 Task: Check the average views per listing of open concept kitchen in the last 5 years.
Action: Mouse moved to (773, 187)
Screenshot: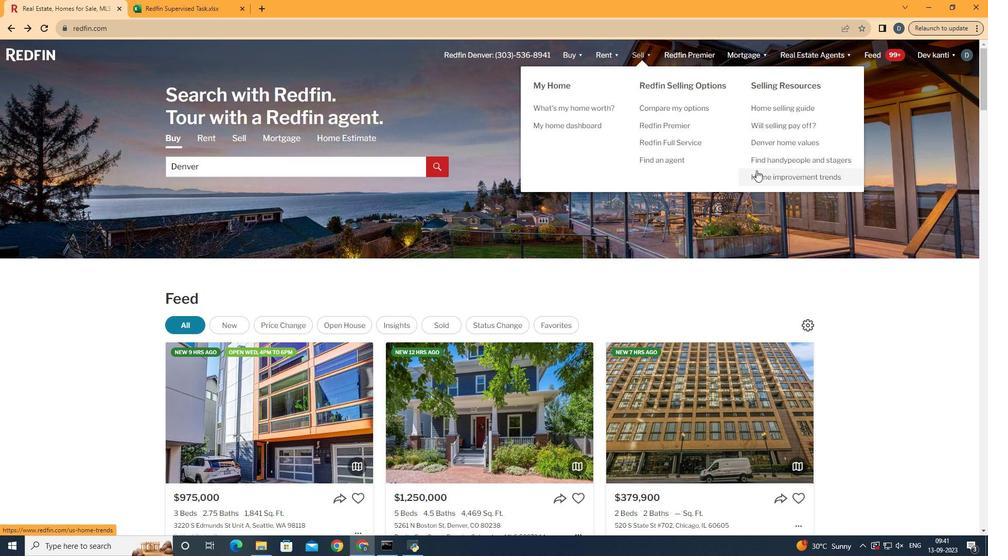 
Action: Mouse pressed left at (773, 187)
Screenshot: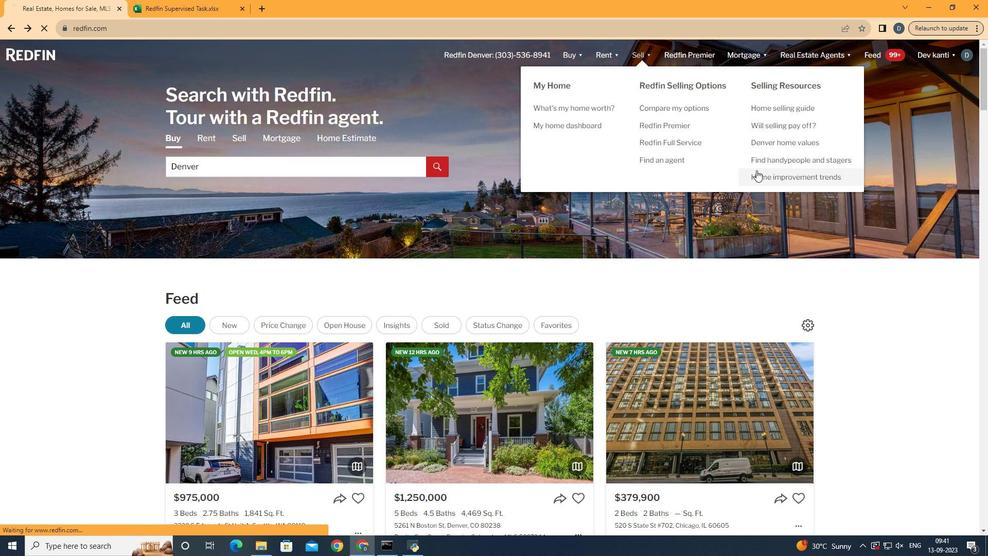 
Action: Mouse moved to (266, 211)
Screenshot: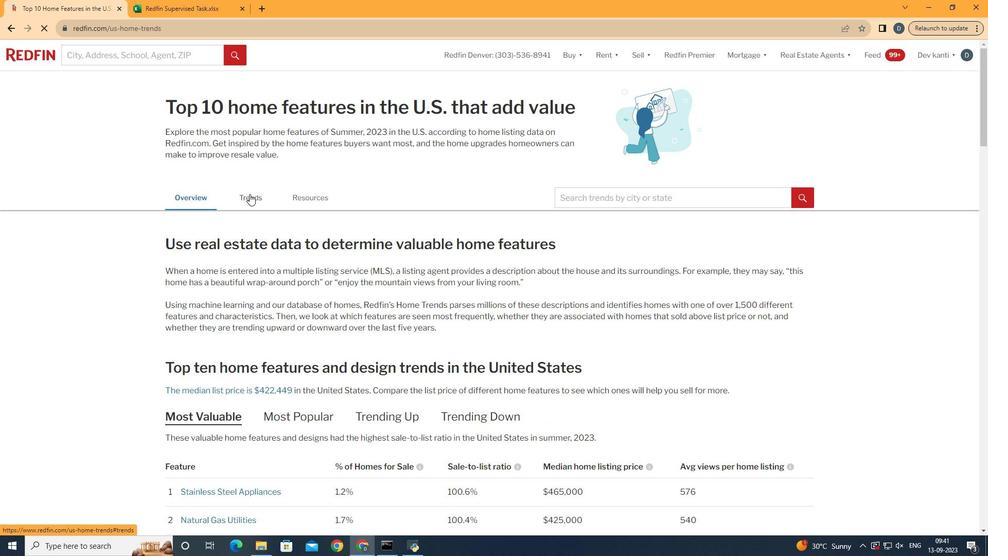 
Action: Mouse pressed left at (266, 211)
Screenshot: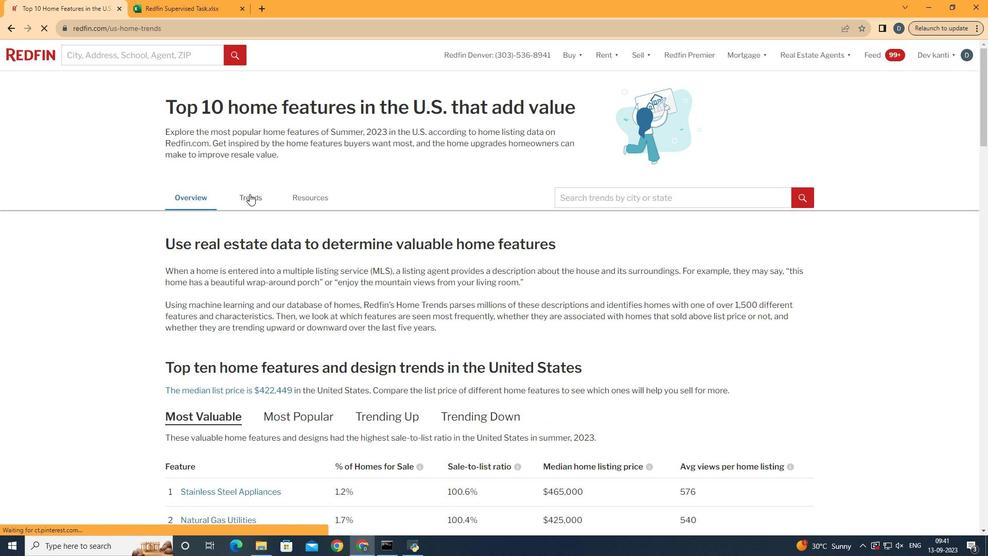 
Action: Mouse moved to (321, 282)
Screenshot: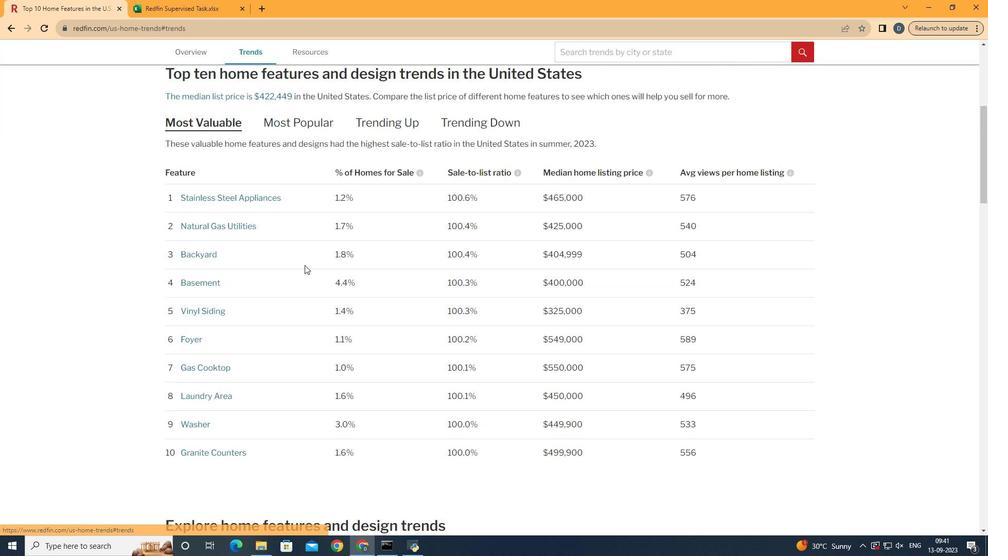 
Action: Mouse scrolled (321, 281) with delta (0, 0)
Screenshot: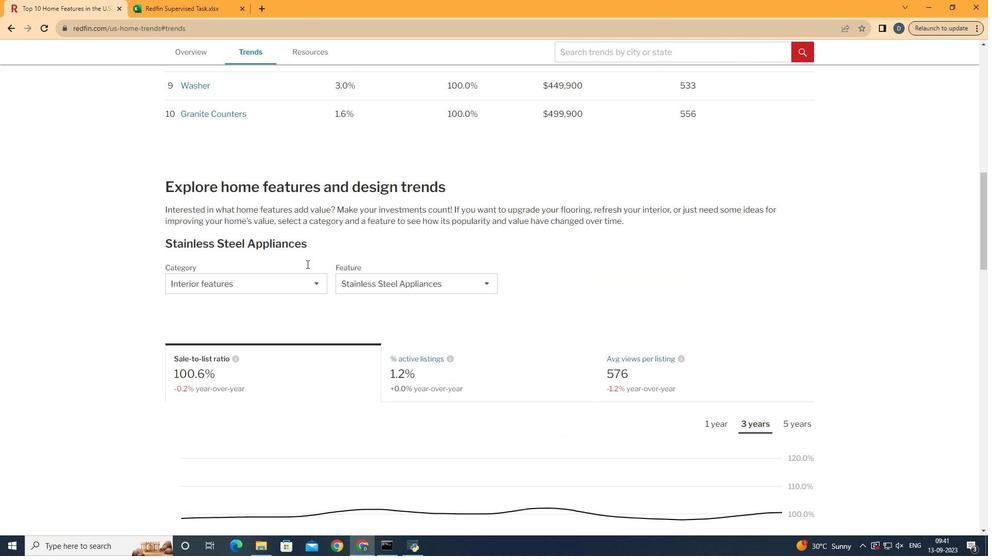 
Action: Mouse scrolled (321, 281) with delta (0, 0)
Screenshot: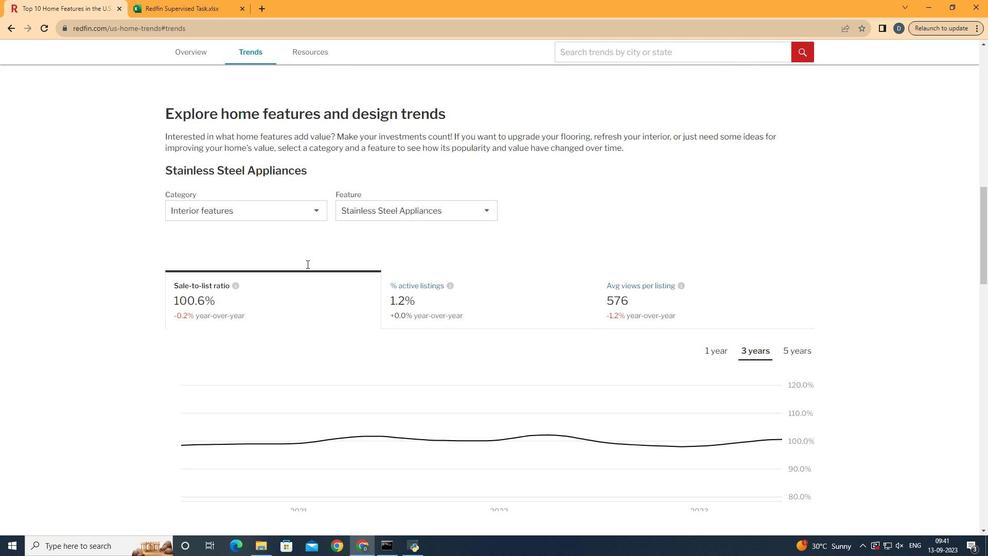 
Action: Mouse scrolled (321, 281) with delta (0, 0)
Screenshot: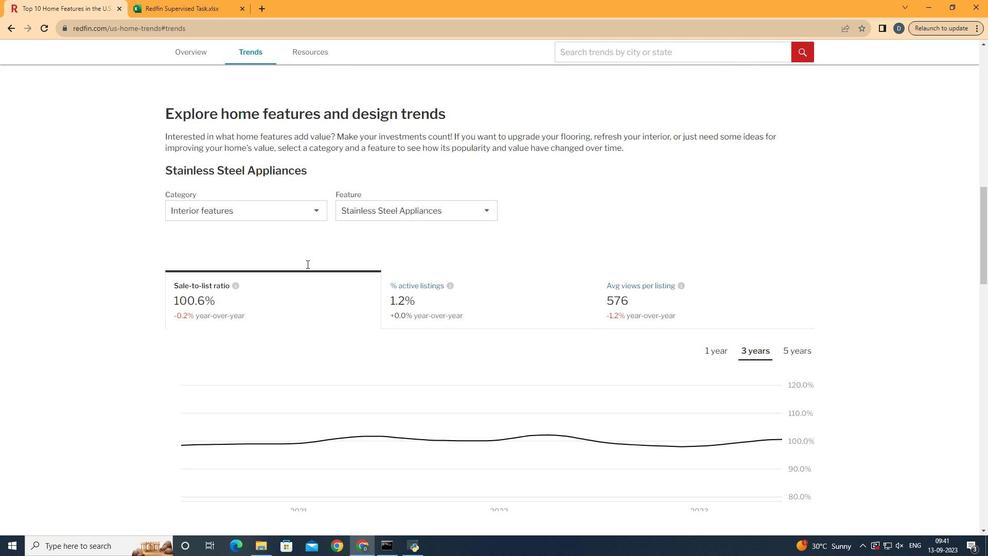 
Action: Mouse scrolled (321, 281) with delta (0, -1)
Screenshot: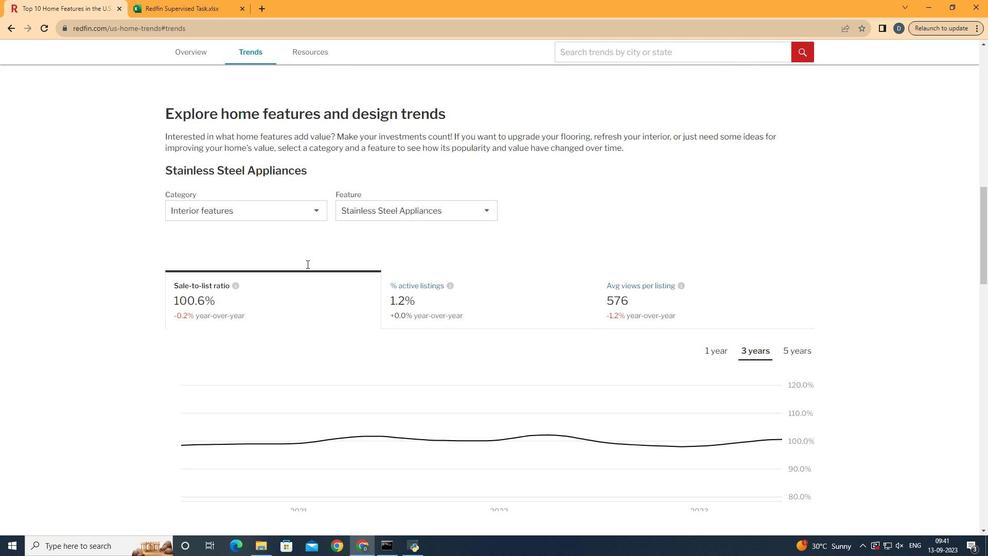 
Action: Mouse scrolled (321, 281) with delta (0, 0)
Screenshot: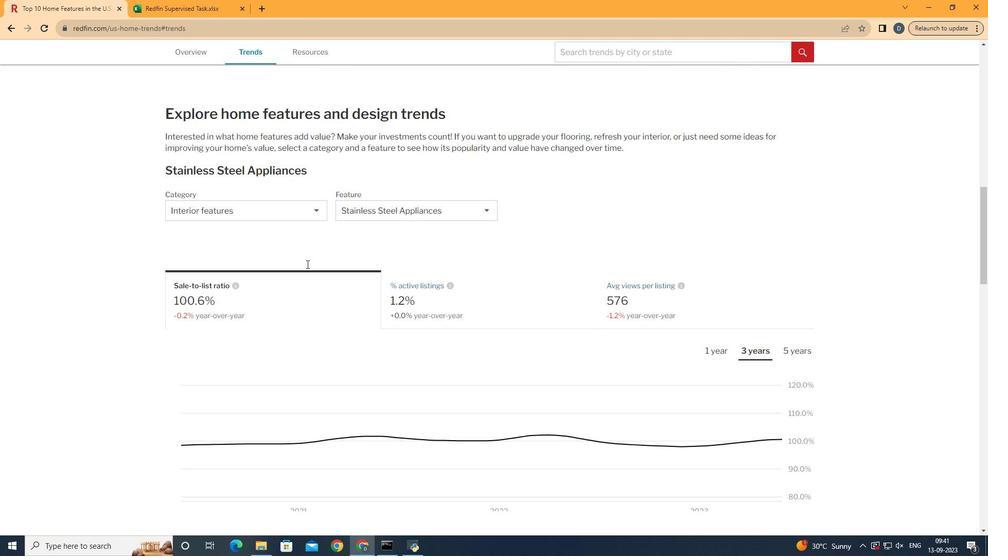 
Action: Mouse scrolled (321, 281) with delta (0, 0)
Screenshot: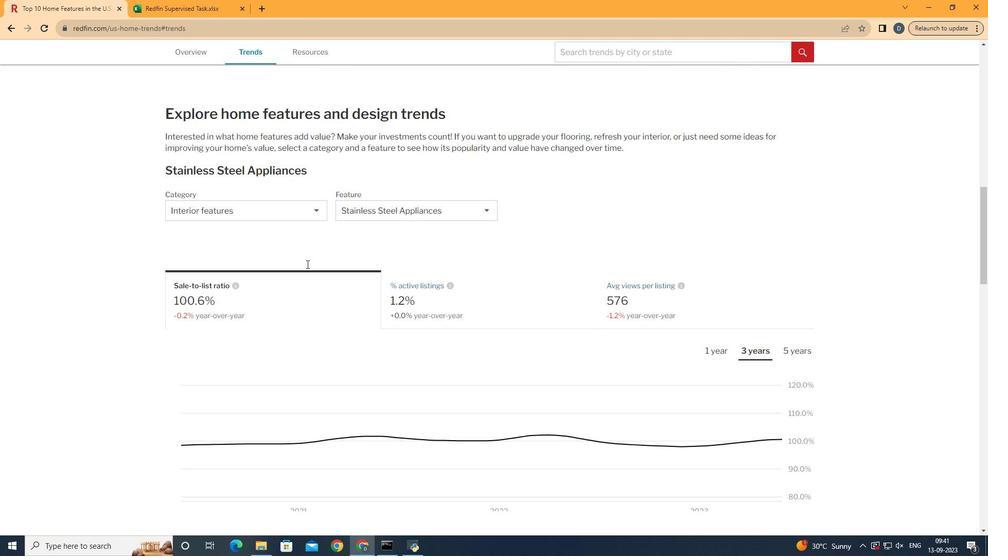 
Action: Mouse moved to (321, 281)
Screenshot: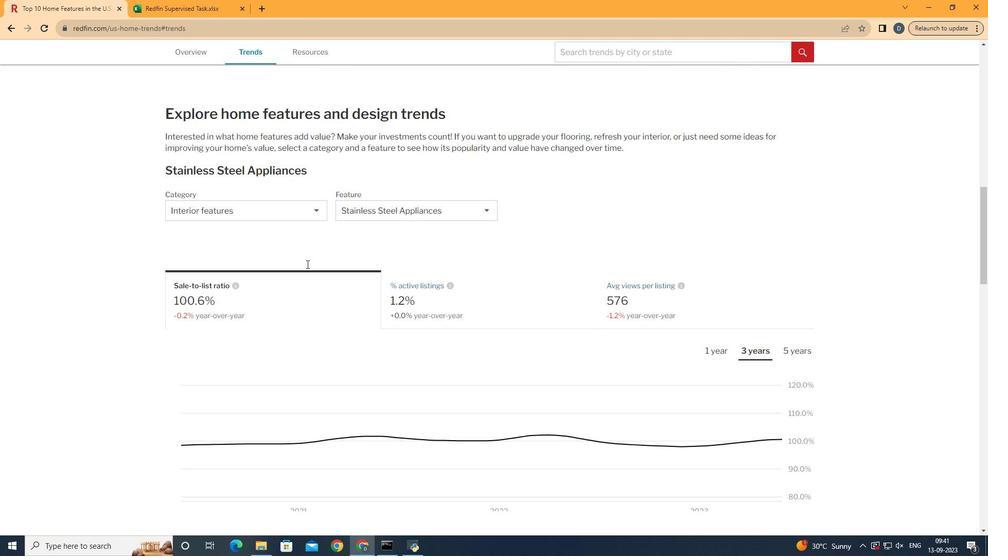 
Action: Mouse scrolled (321, 281) with delta (0, 0)
Screenshot: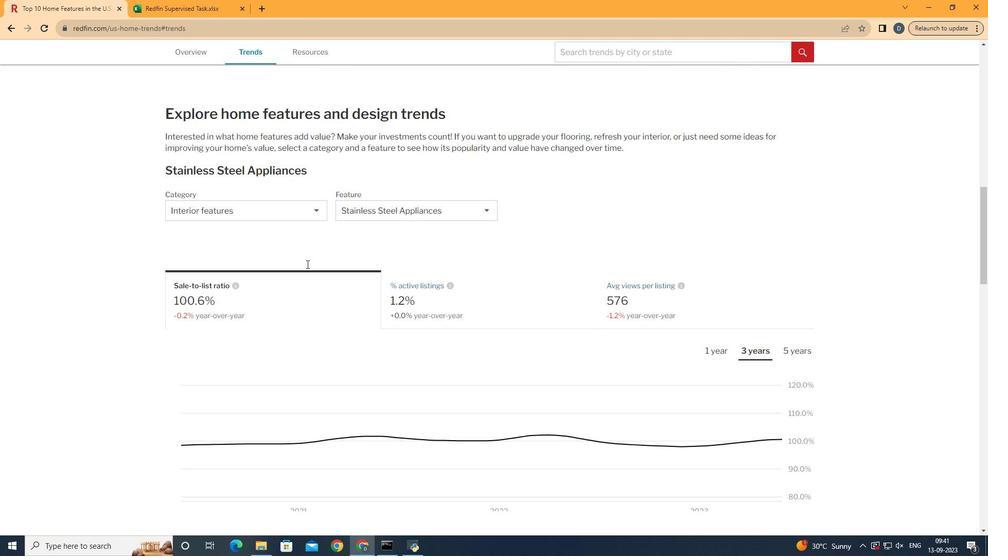 
Action: Mouse moved to (323, 281)
Screenshot: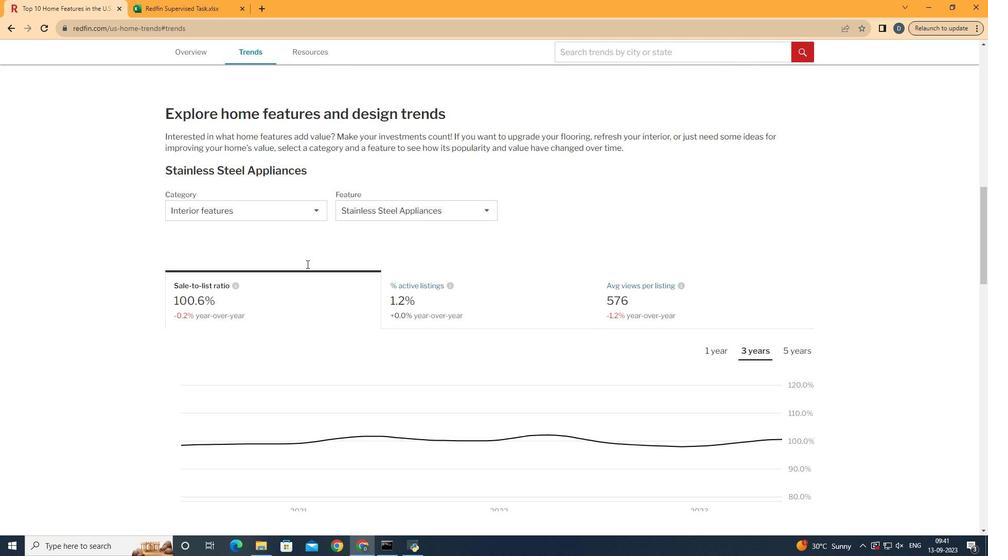 
Action: Mouse scrolled (323, 280) with delta (0, 0)
Screenshot: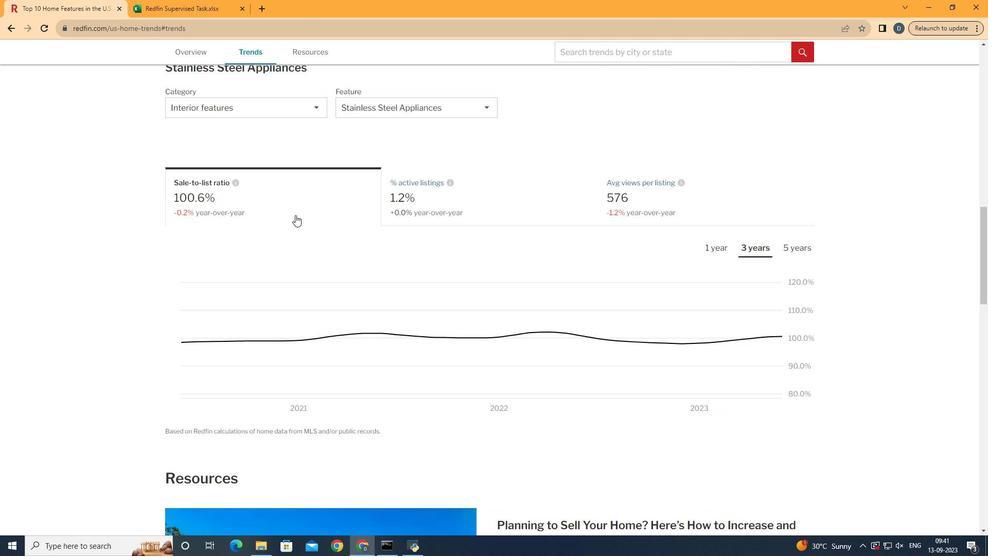 
Action: Mouse scrolled (323, 280) with delta (0, 0)
Screenshot: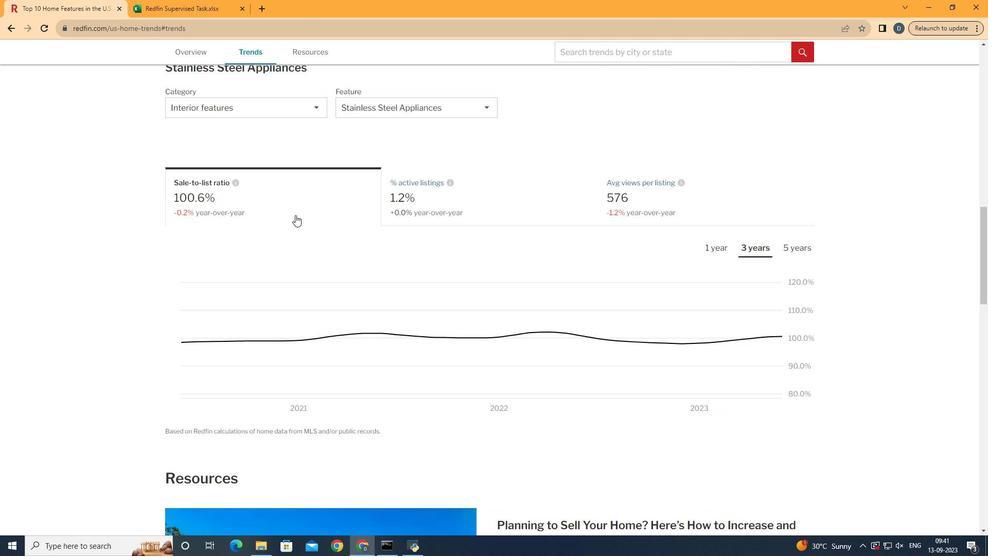 
Action: Mouse moved to (307, 124)
Screenshot: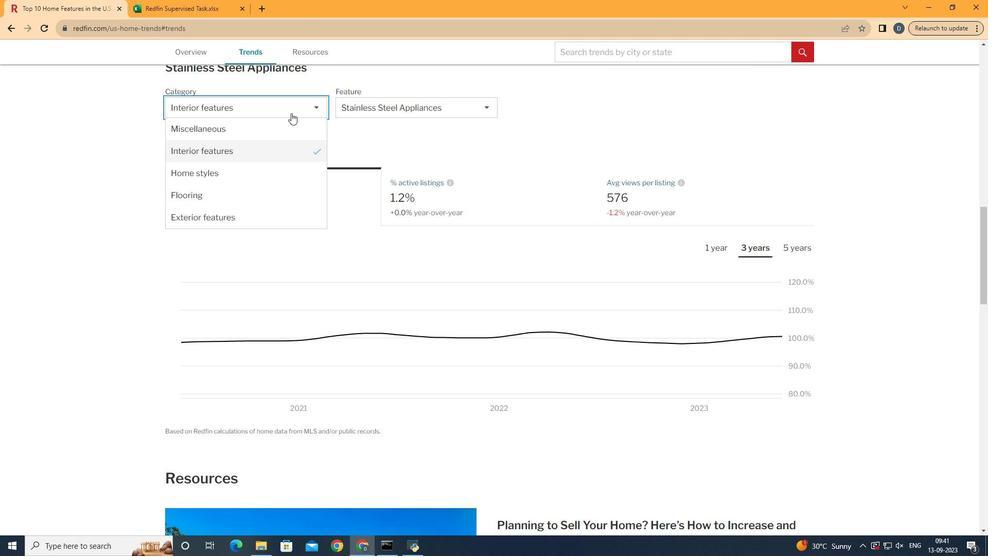 
Action: Mouse pressed left at (307, 124)
Screenshot: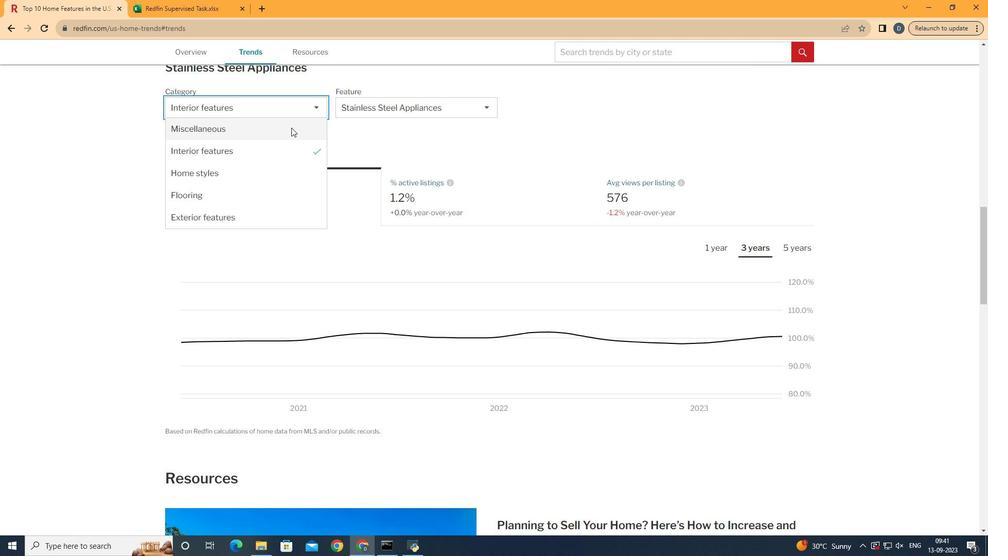 
Action: Mouse moved to (310, 167)
Screenshot: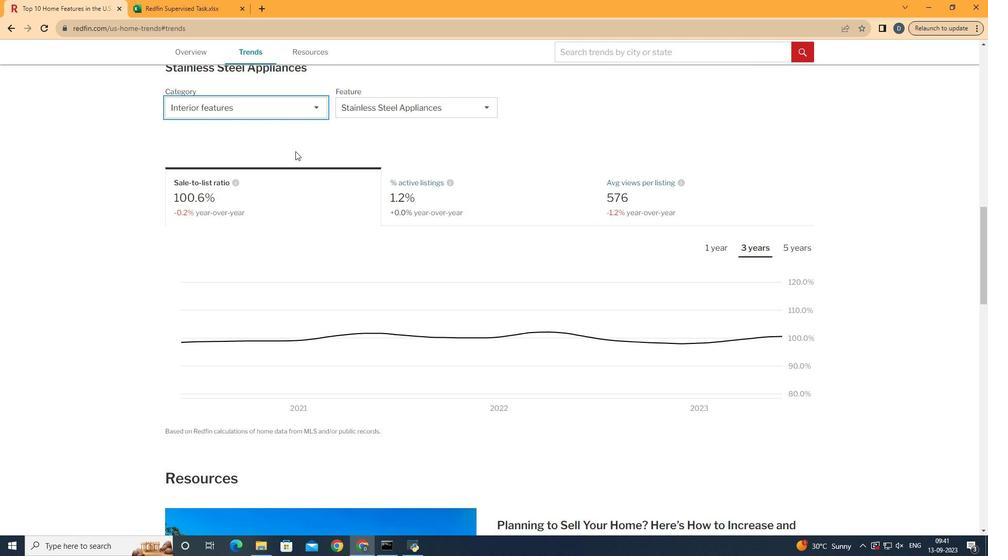 
Action: Mouse pressed left at (310, 167)
Screenshot: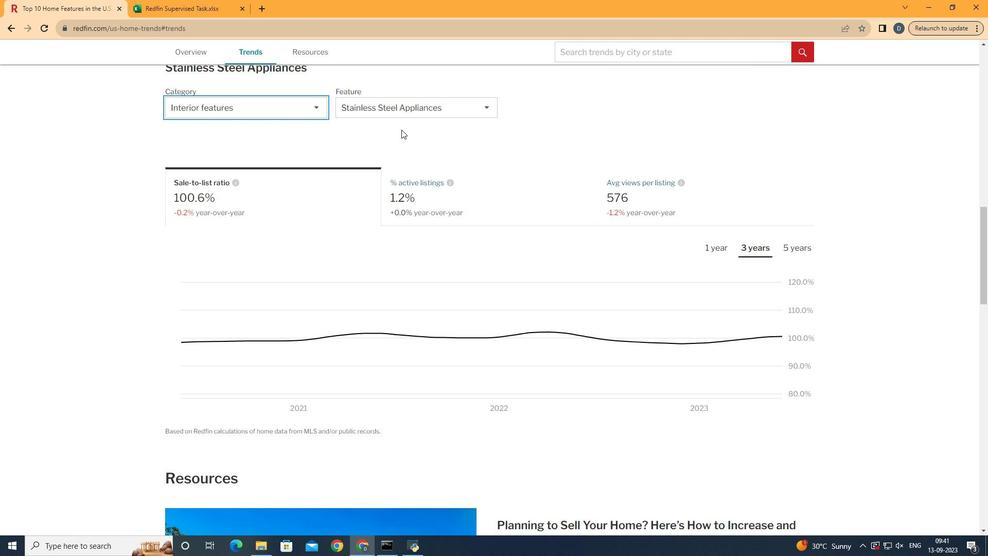 
Action: Mouse moved to (475, 133)
Screenshot: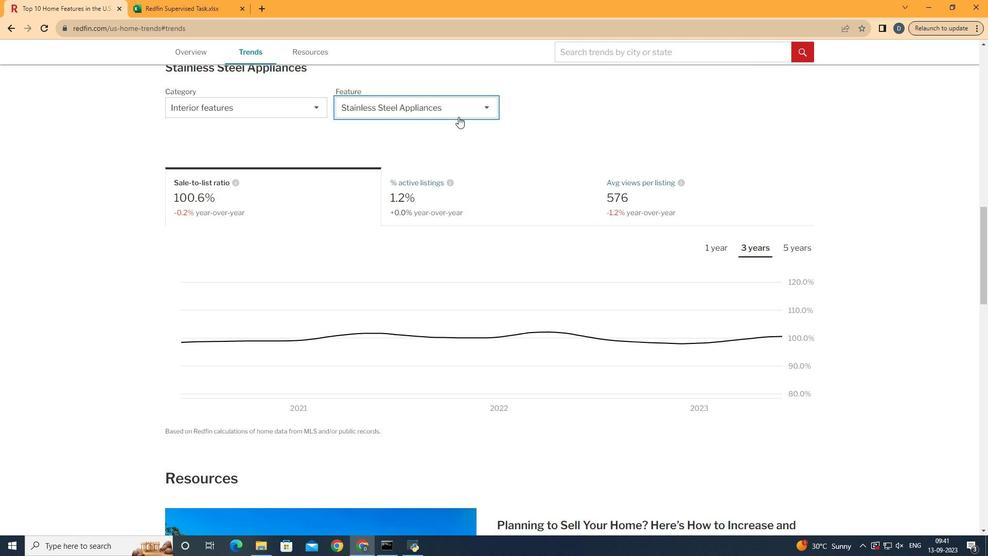 
Action: Mouse pressed left at (475, 133)
Screenshot: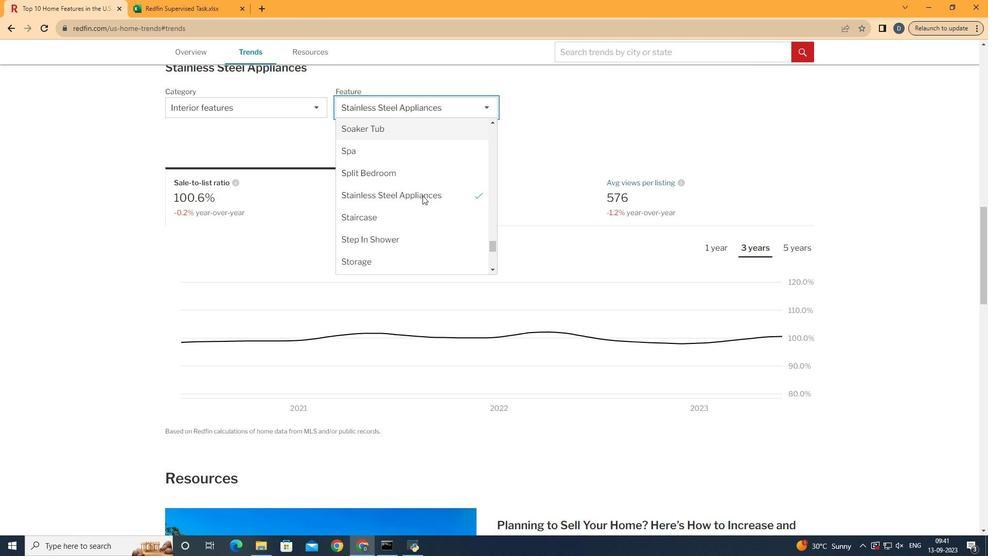 
Action: Mouse moved to (434, 247)
Screenshot: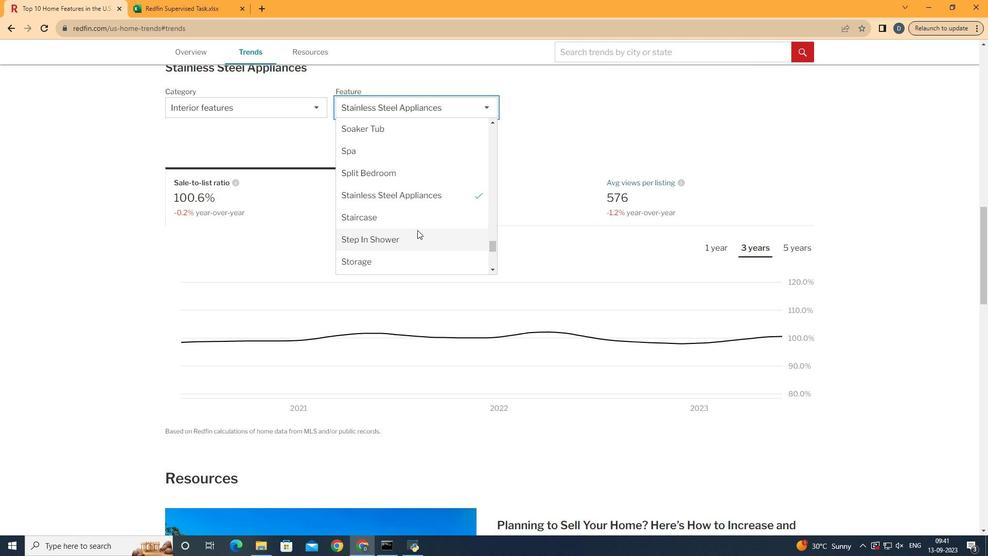
Action: Mouse scrolled (434, 247) with delta (0, 0)
Screenshot: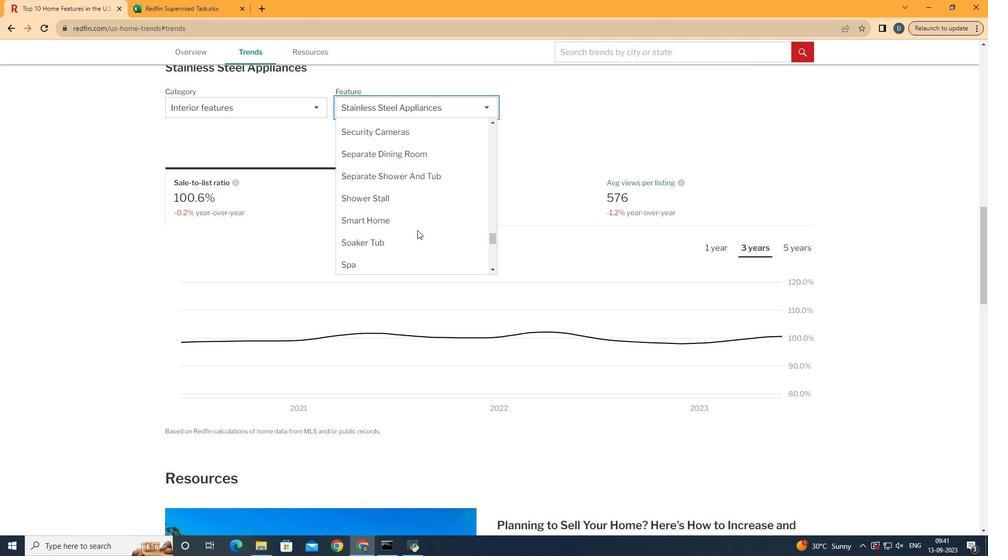
Action: Mouse scrolled (434, 247) with delta (0, 0)
Screenshot: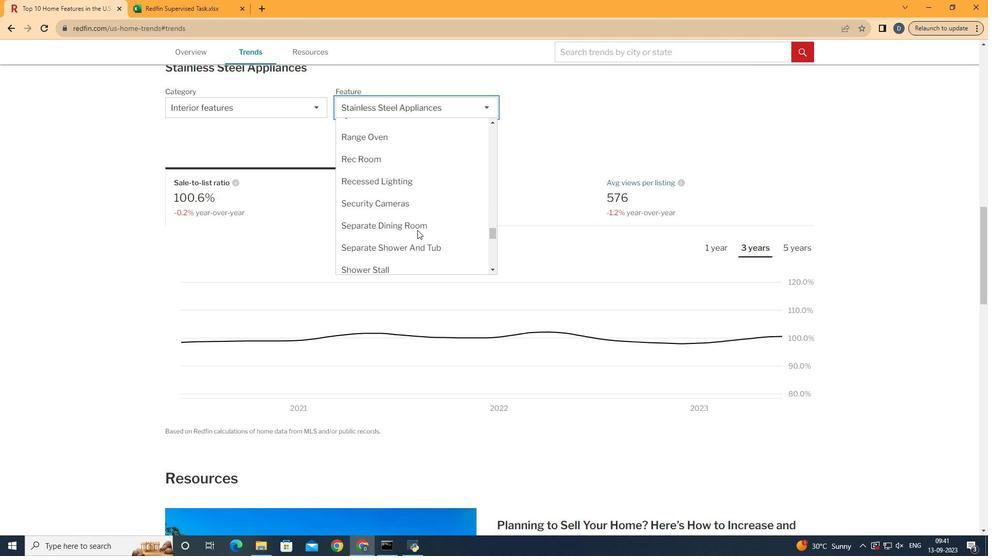 
Action: Mouse scrolled (434, 247) with delta (0, 0)
Screenshot: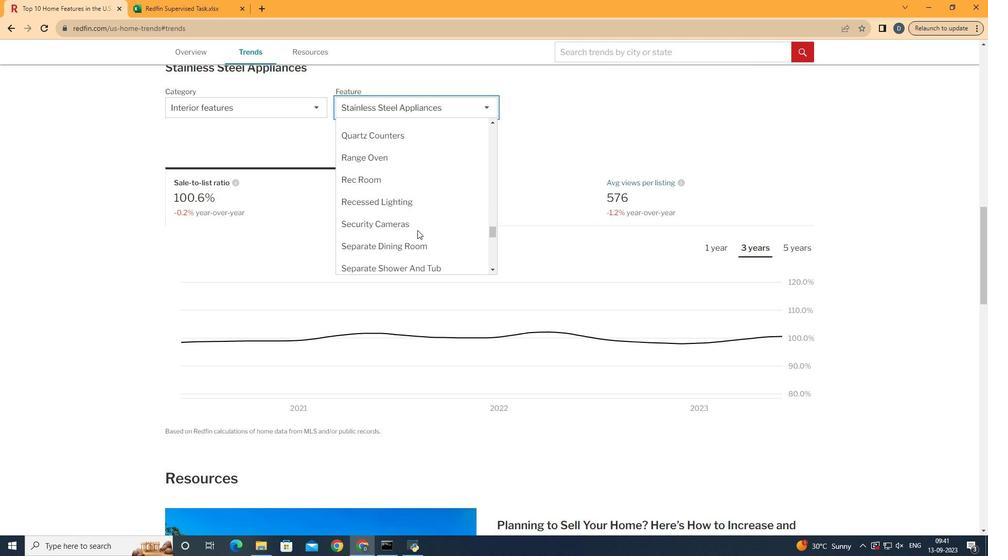 
Action: Mouse scrolled (434, 247) with delta (0, 0)
Screenshot: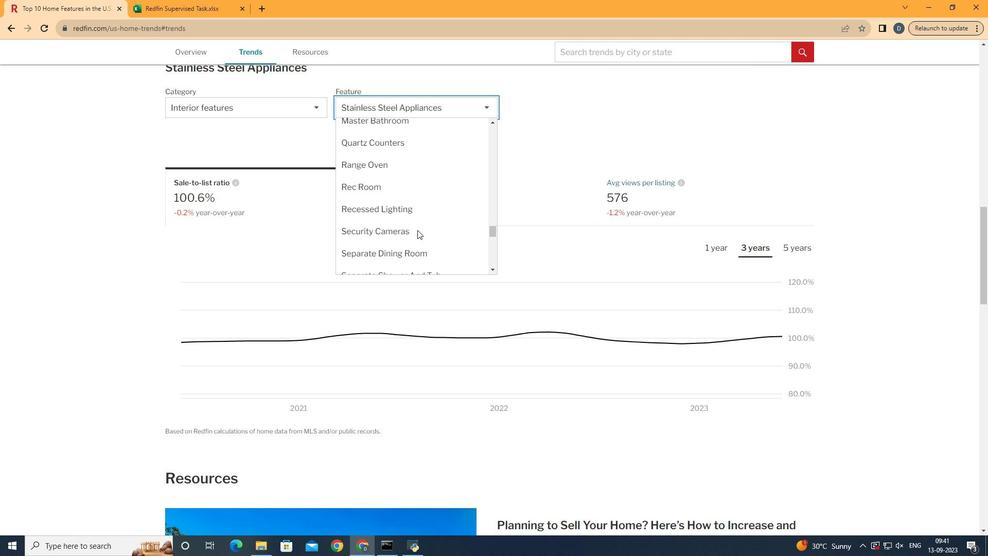 
Action: Mouse scrolled (434, 247) with delta (0, 0)
Screenshot: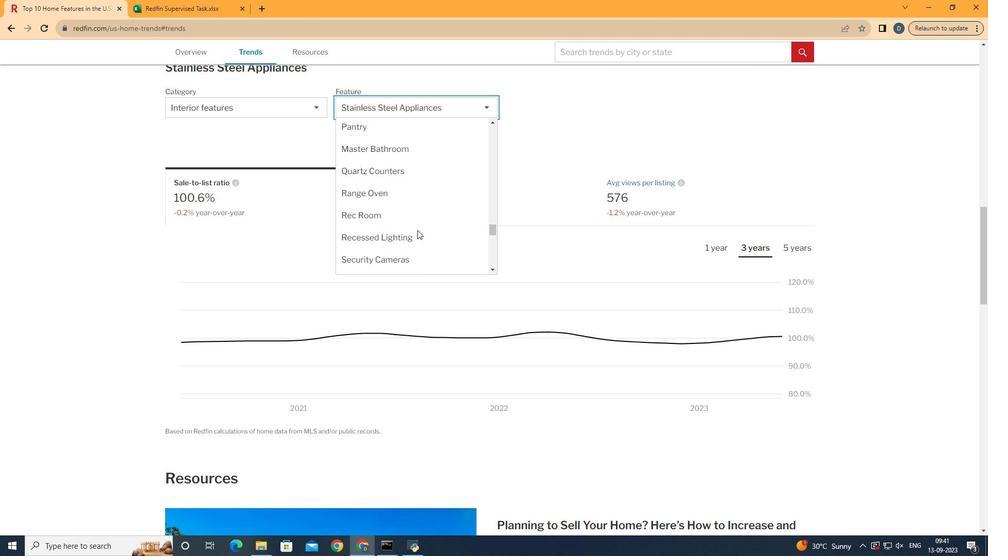 
Action: Mouse scrolled (434, 246) with delta (0, 0)
Screenshot: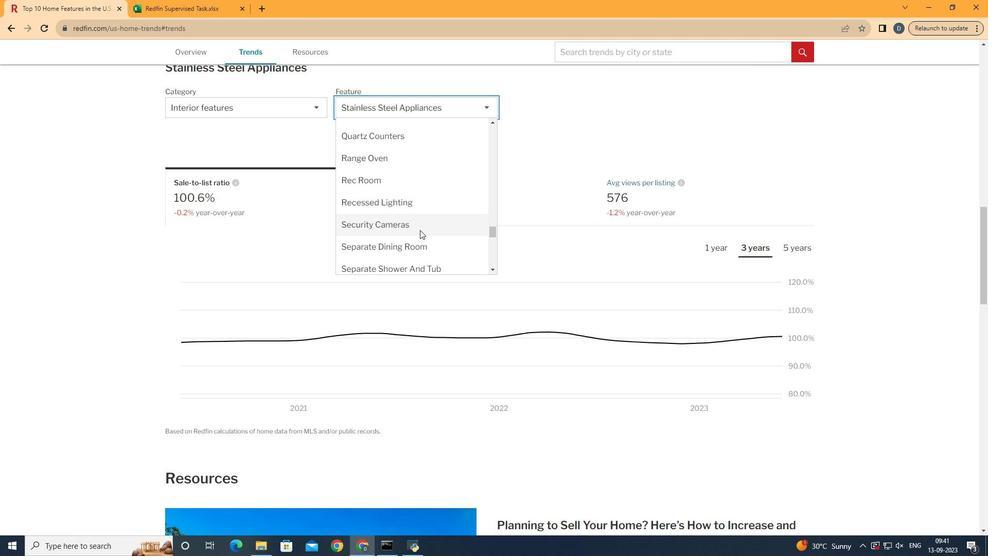 
Action: Mouse moved to (441, 197)
Screenshot: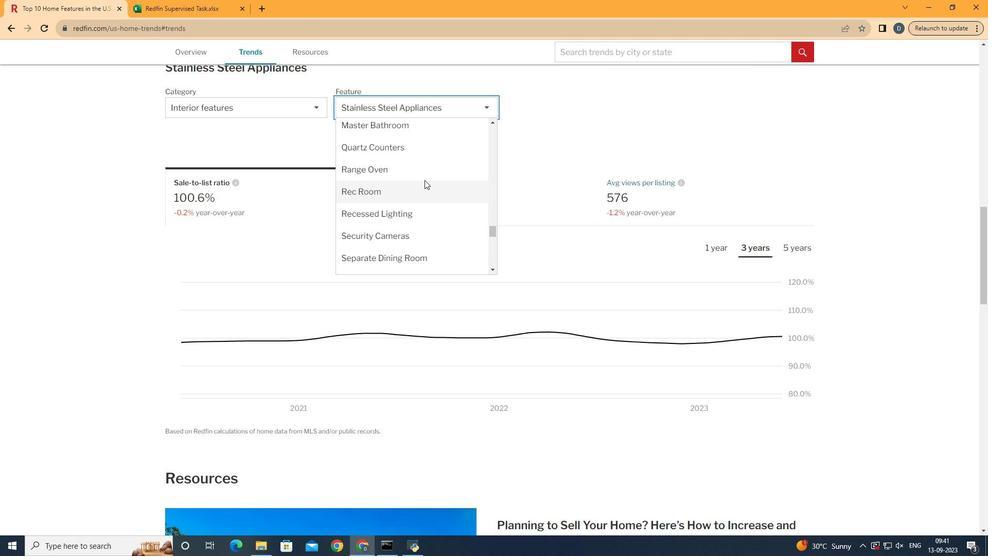 
Action: Mouse scrolled (441, 197) with delta (0, 0)
Screenshot: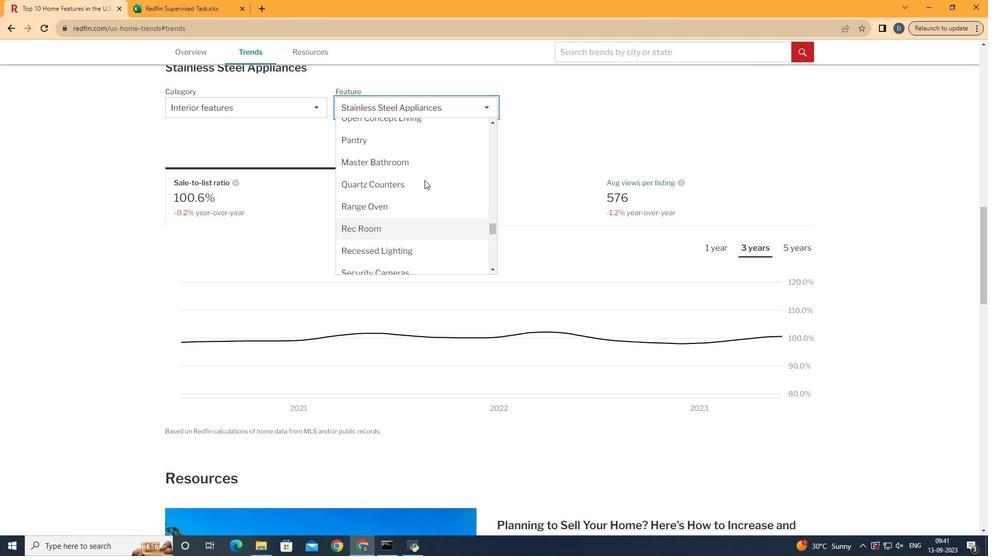 
Action: Mouse moved to (442, 182)
Screenshot: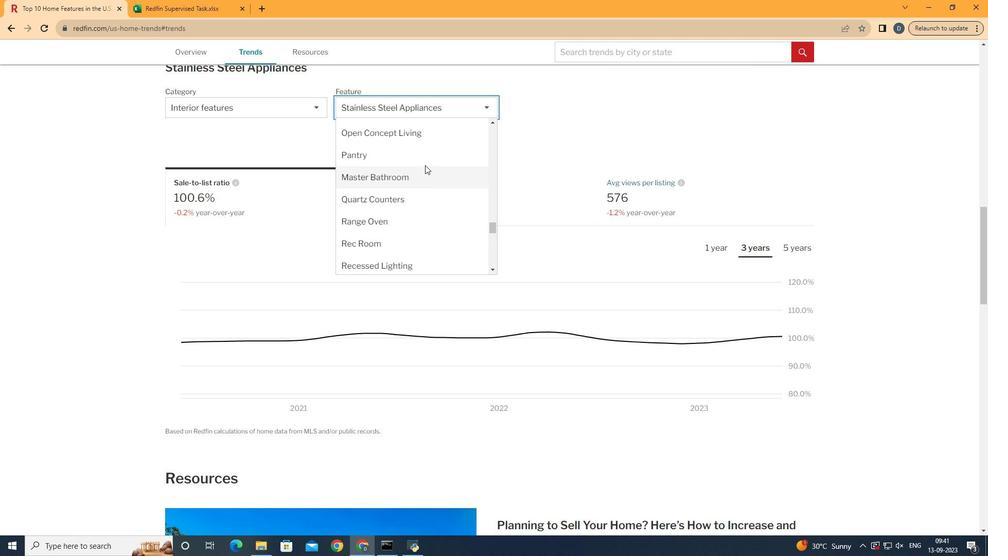 
Action: Mouse scrolled (442, 182) with delta (0, 0)
Screenshot: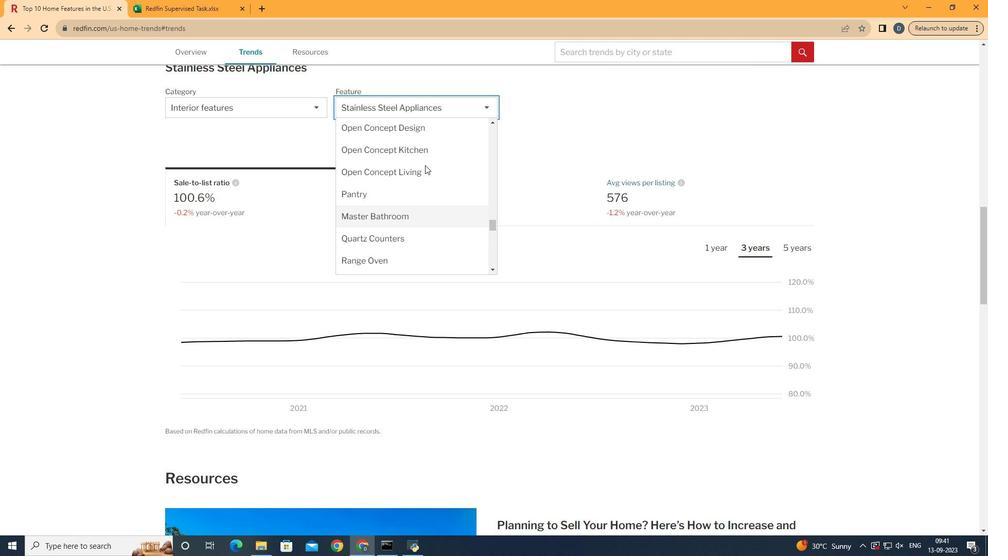 
Action: Mouse moved to (451, 166)
Screenshot: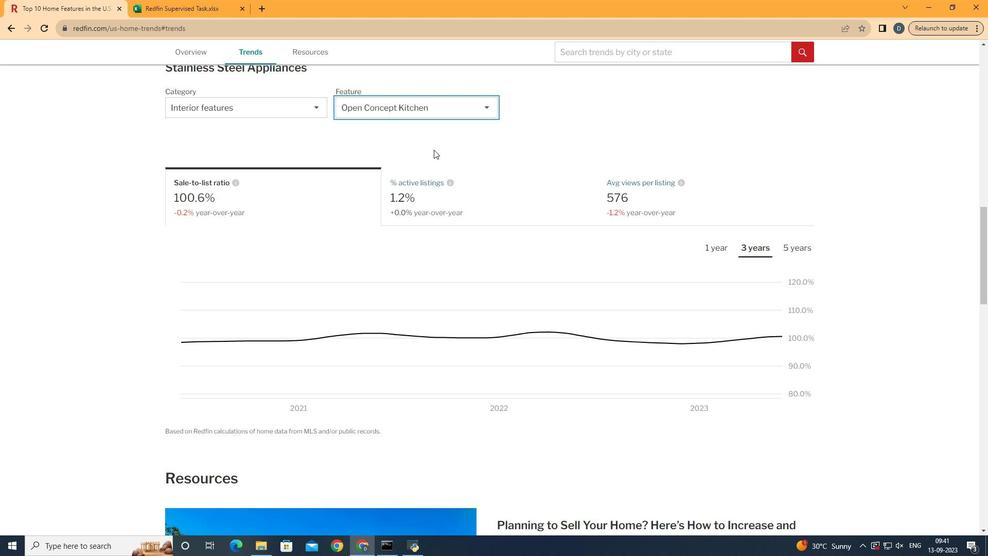 
Action: Mouse pressed left at (451, 166)
Screenshot: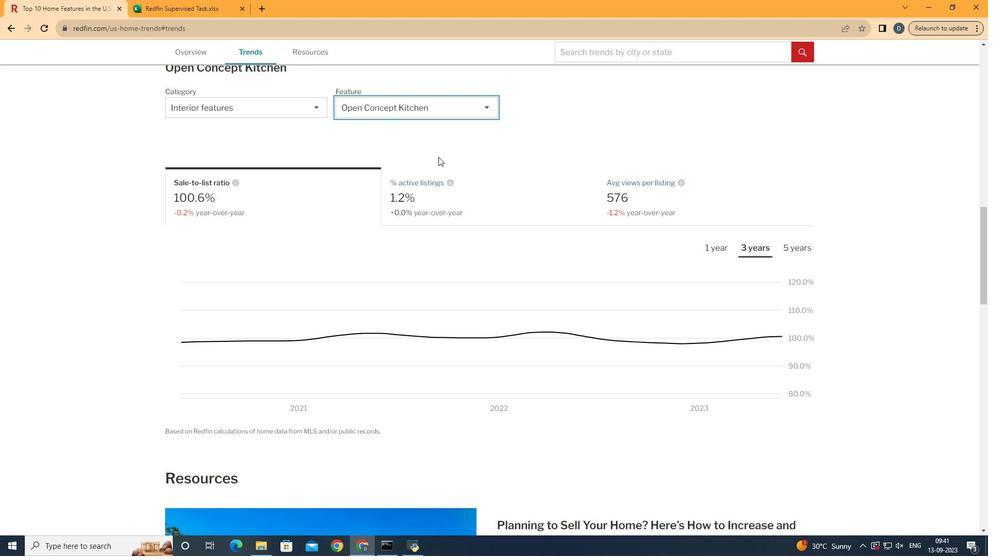 
Action: Mouse moved to (707, 219)
Screenshot: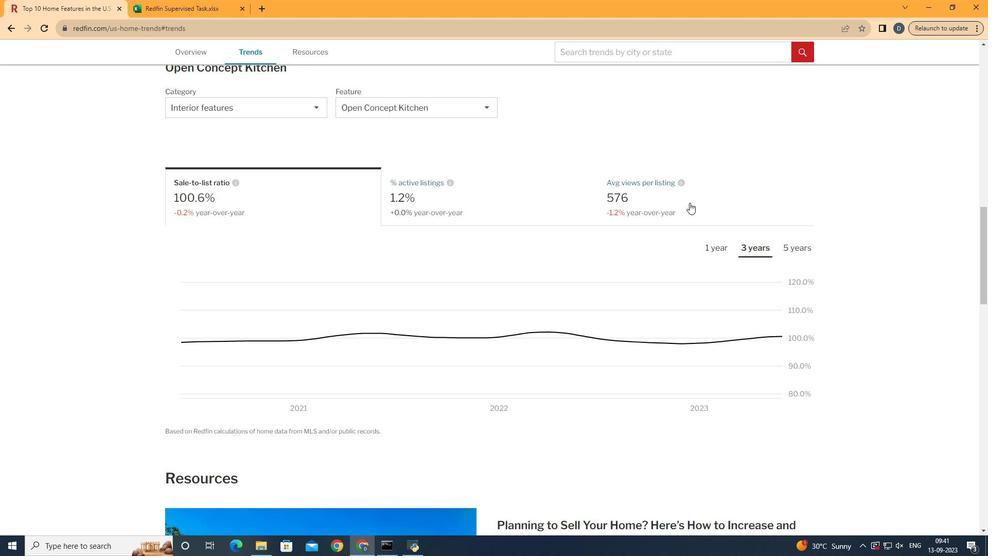 
Action: Mouse pressed left at (707, 219)
Screenshot: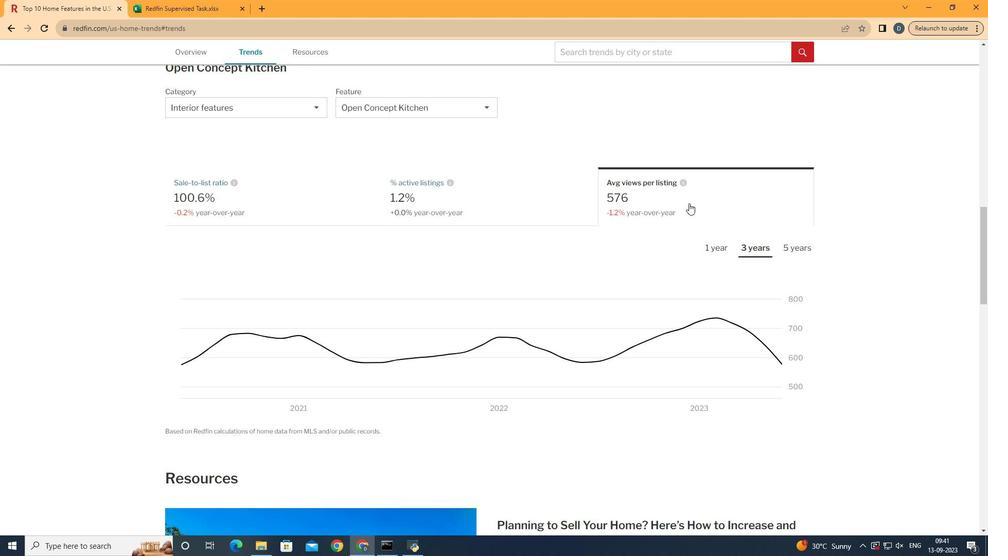 
Action: Mouse moved to (818, 270)
Screenshot: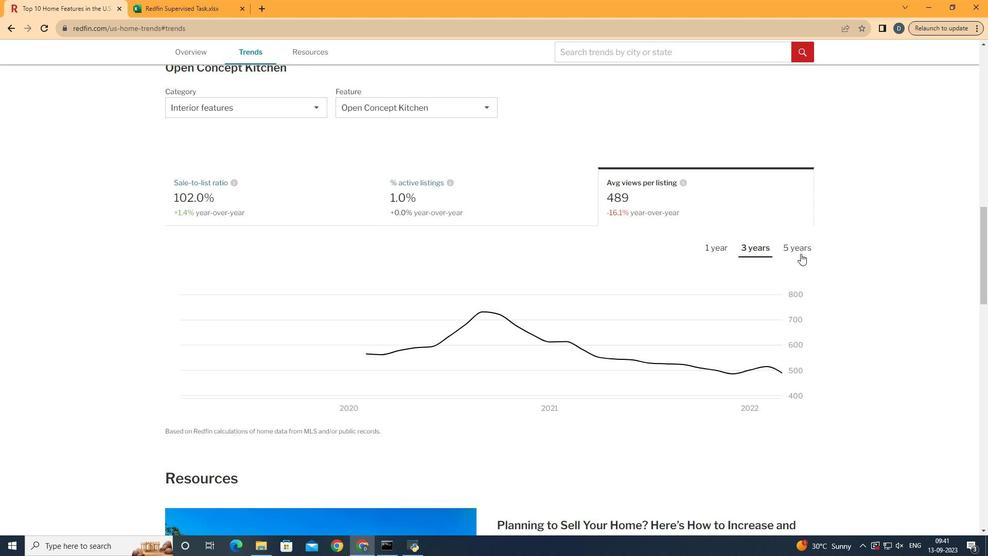 
Action: Mouse pressed left at (818, 270)
Screenshot: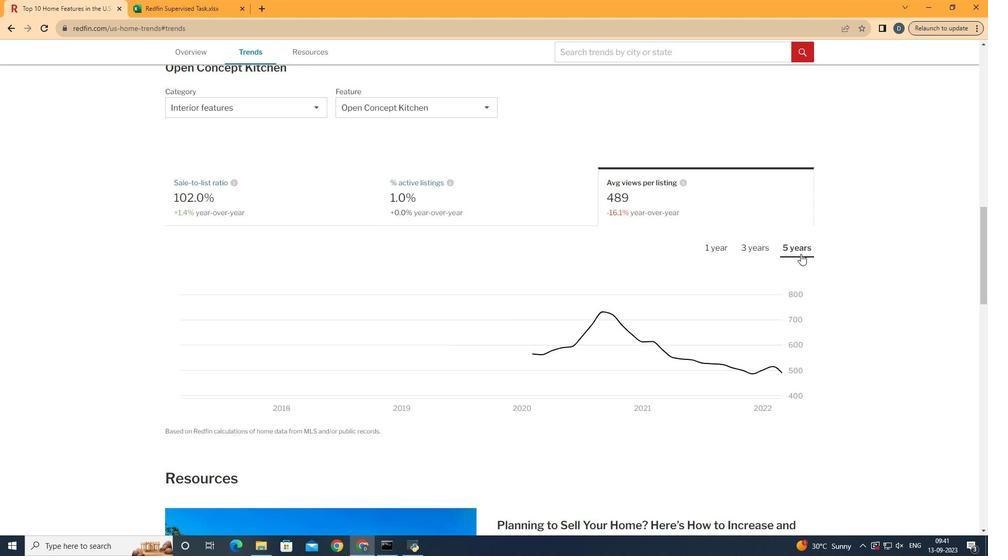 
Action: Mouse moved to (844, 378)
Screenshot: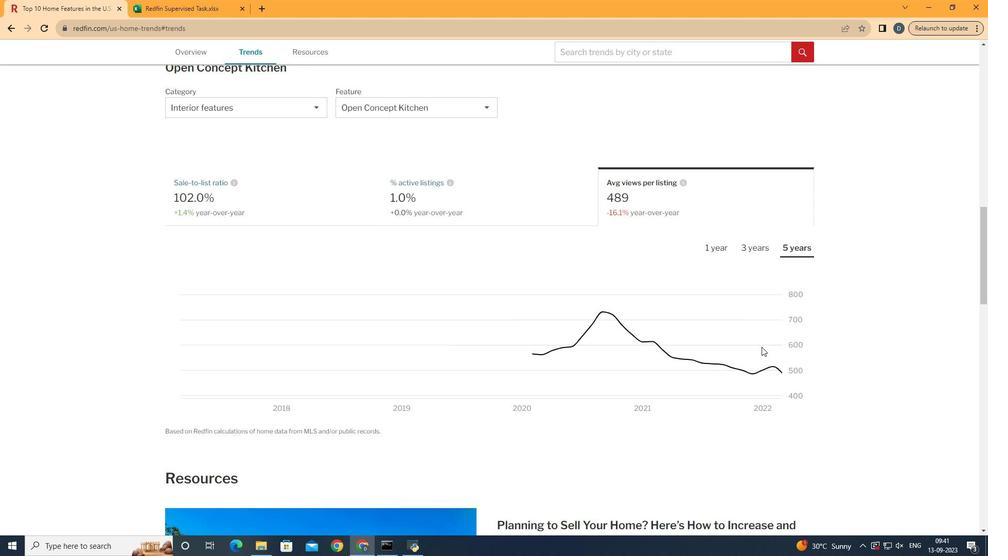 
